 Task: Open Card Card0000000125 in Board Board0000000032 in Workspace WS0000000011 in Trello. Add Member Ayush9811@gmail.com to Card Card0000000125 in Board Board0000000032 in Workspace WS0000000011 in Trello. Add Purple Label titled Label0000000125 to Card Card0000000125 in Board Board0000000032 in Workspace WS0000000011 in Trello. Add Checklist CL0000000125 to Card Card0000000125 in Board Board0000000032 in Workspace WS0000000011 in Trello. Add Dates with Start Date as Aug 01 2023 and Due Date as Aug 31 2023 to Card Card0000000125 in Board Board0000000032 in Workspace WS0000000011 in Trello
Action: Mouse moved to (294, 194)
Screenshot: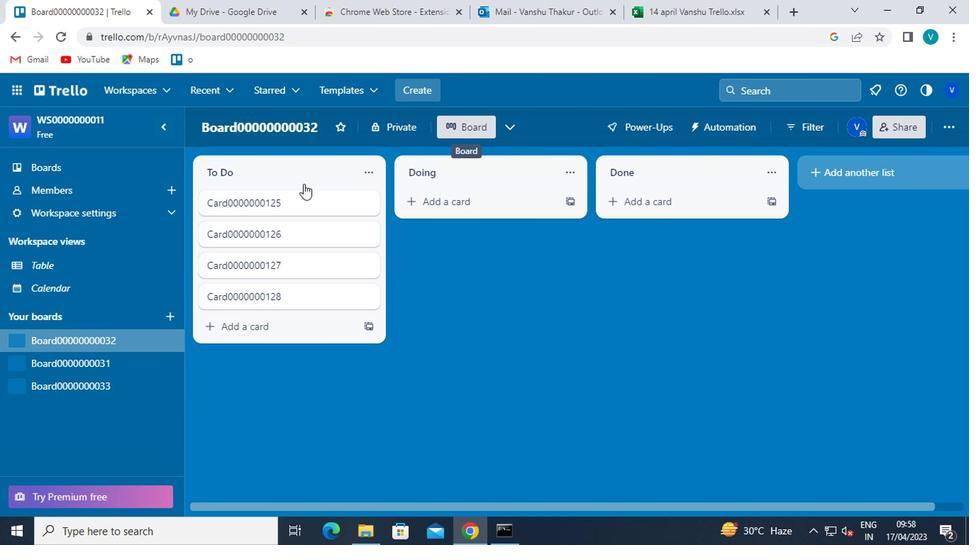 
Action: Mouse pressed left at (294, 194)
Screenshot: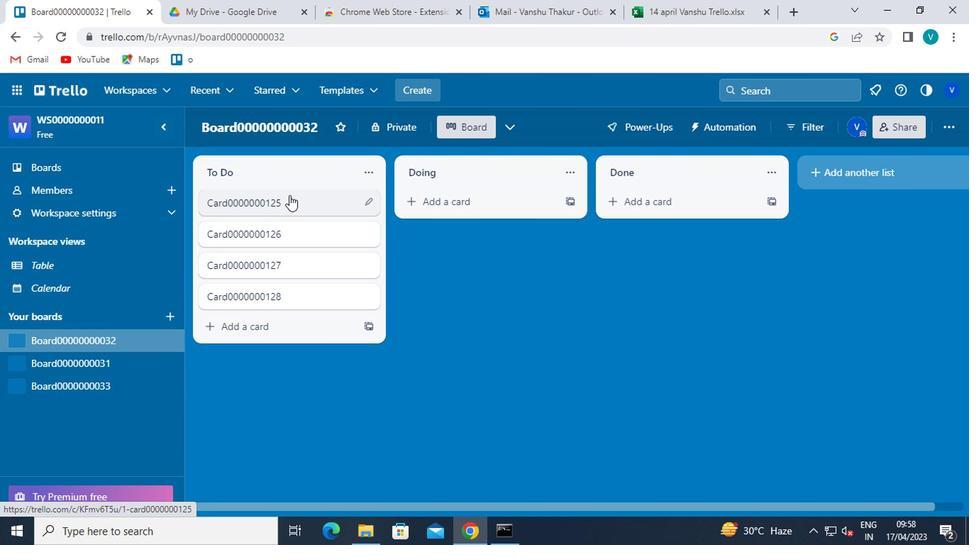 
Action: Mouse moved to (685, 192)
Screenshot: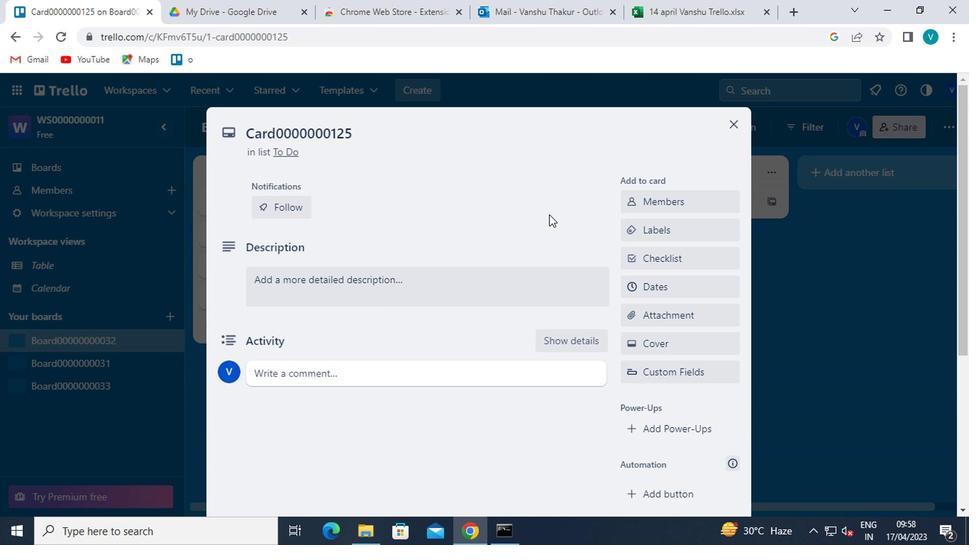 
Action: Mouse pressed left at (685, 192)
Screenshot: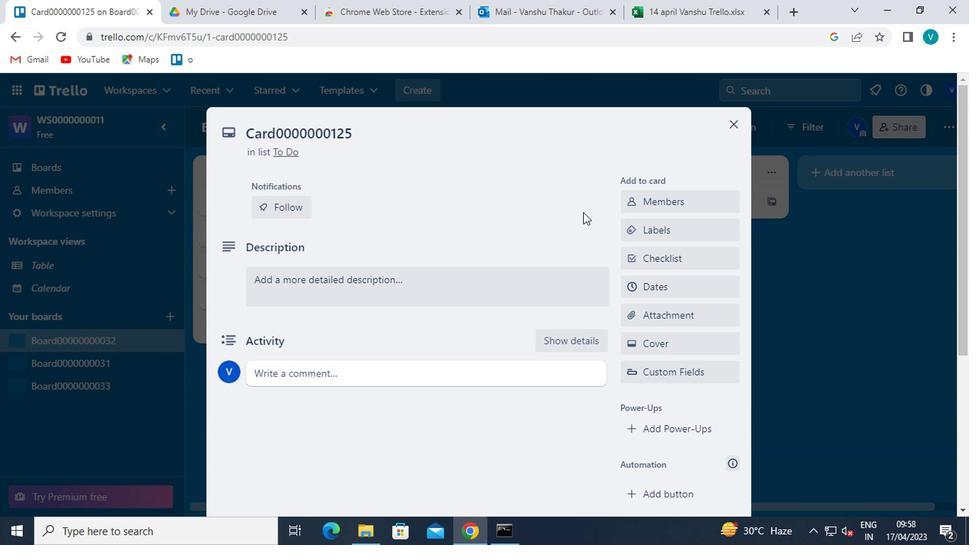 
Action: Mouse moved to (670, 261)
Screenshot: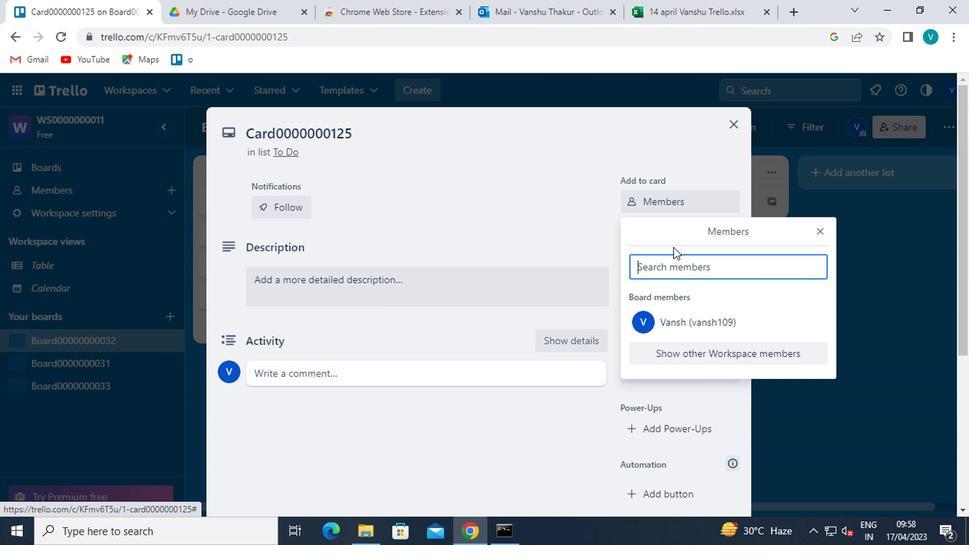 
Action: Mouse pressed left at (670, 261)
Screenshot: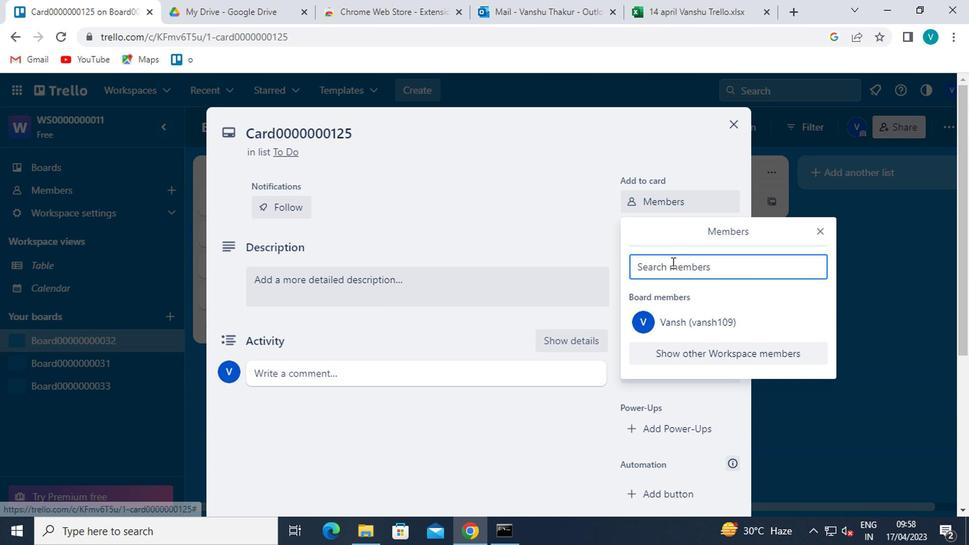 
Action: Key pressed <Key.shift>AYUSH9811<Key.shift>@GMAIL.COM
Screenshot: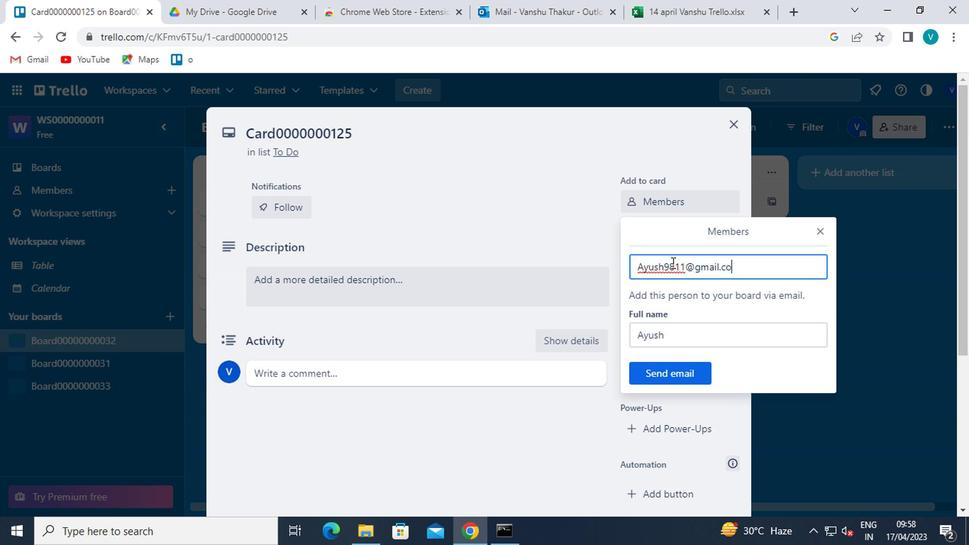 
Action: Mouse moved to (689, 371)
Screenshot: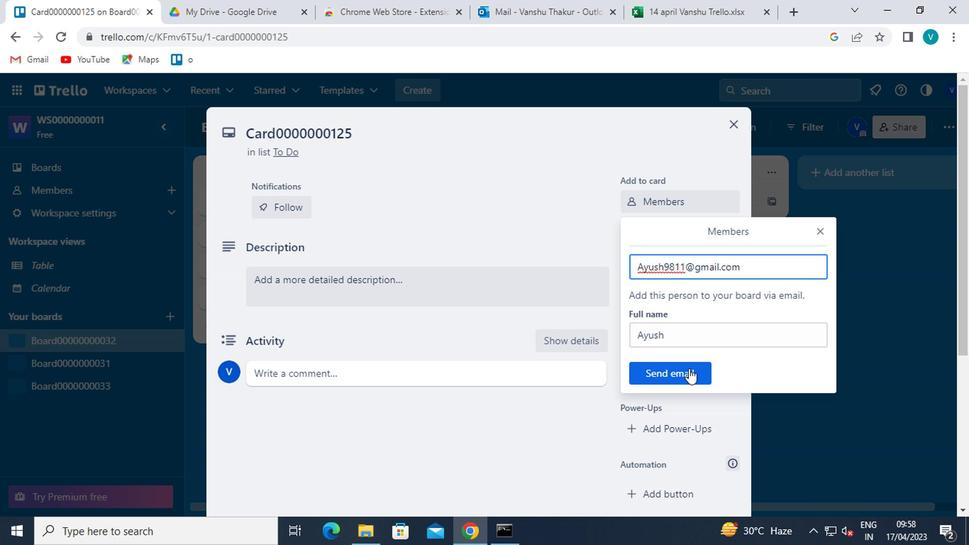 
Action: Mouse pressed left at (689, 371)
Screenshot: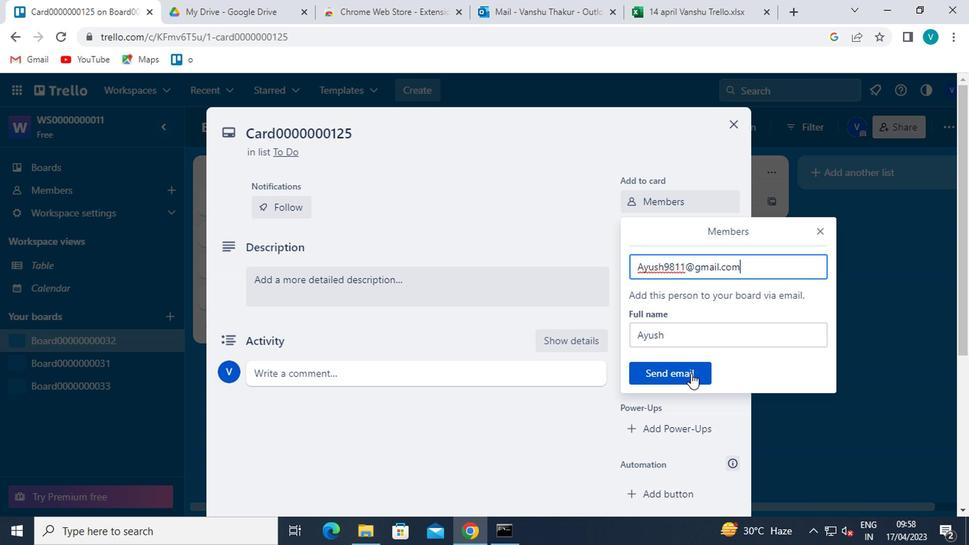 
Action: Mouse moved to (696, 288)
Screenshot: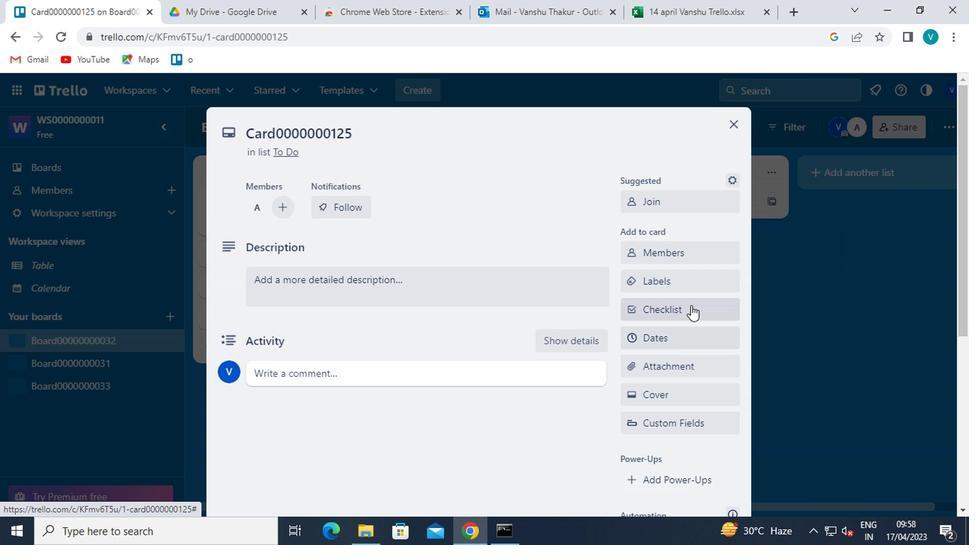 
Action: Mouse pressed left at (696, 288)
Screenshot: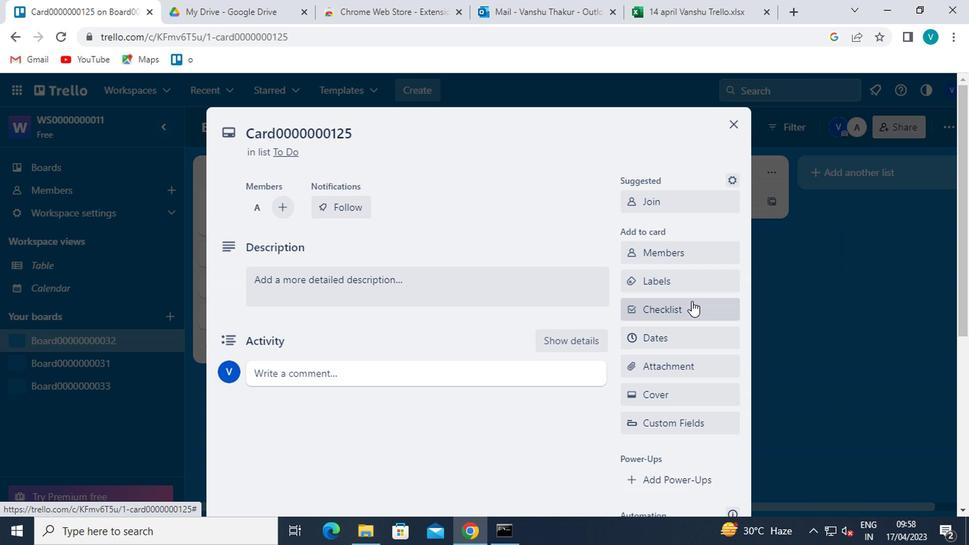 
Action: Mouse moved to (714, 367)
Screenshot: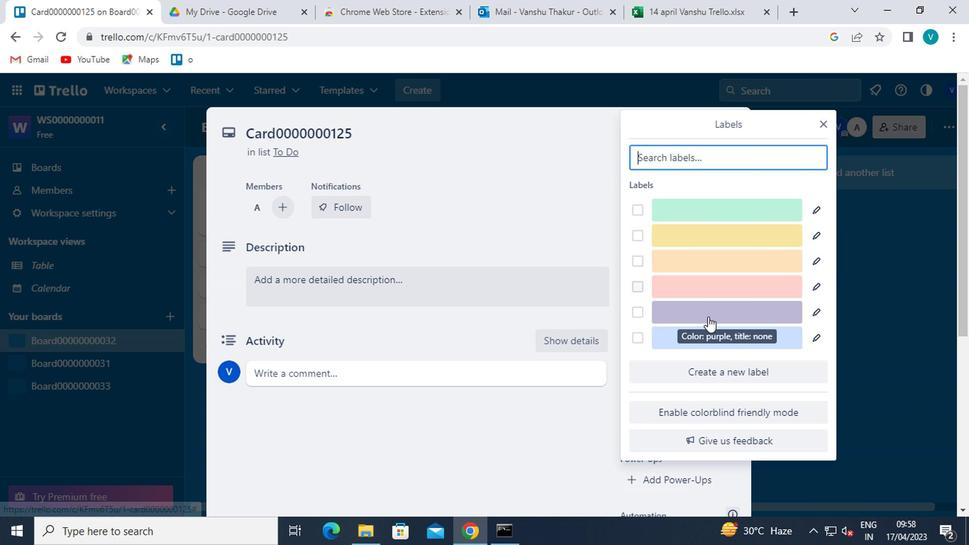 
Action: Mouse pressed left at (714, 367)
Screenshot: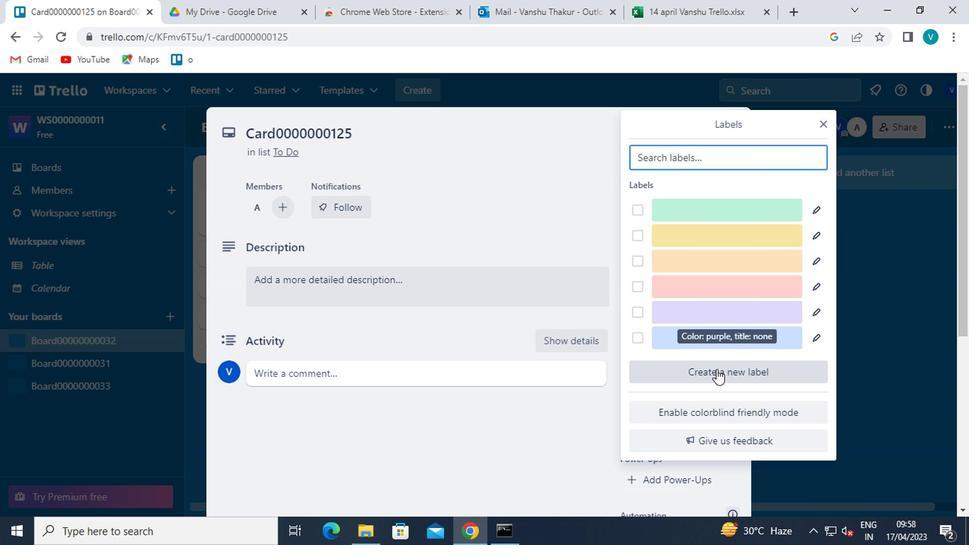 
Action: Mouse moved to (803, 331)
Screenshot: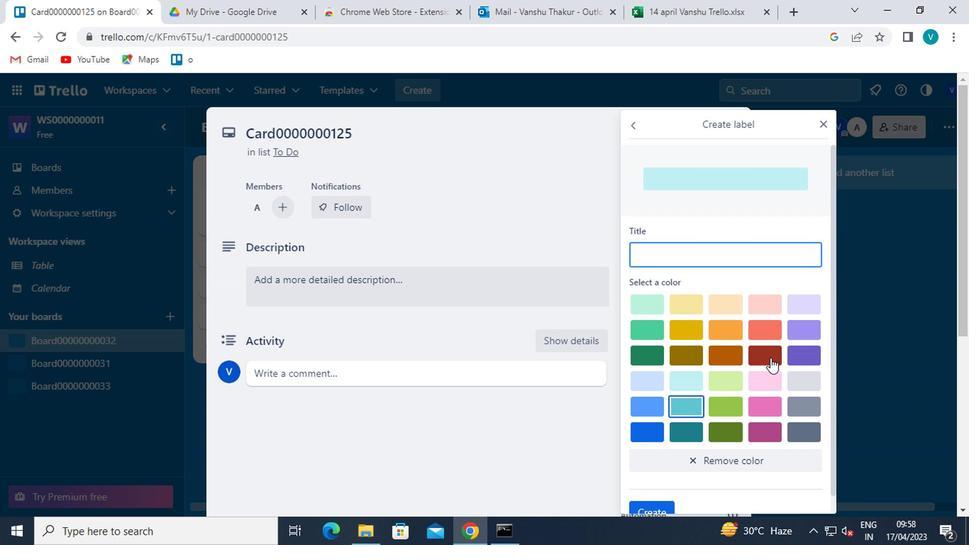 
Action: Mouse pressed left at (803, 331)
Screenshot: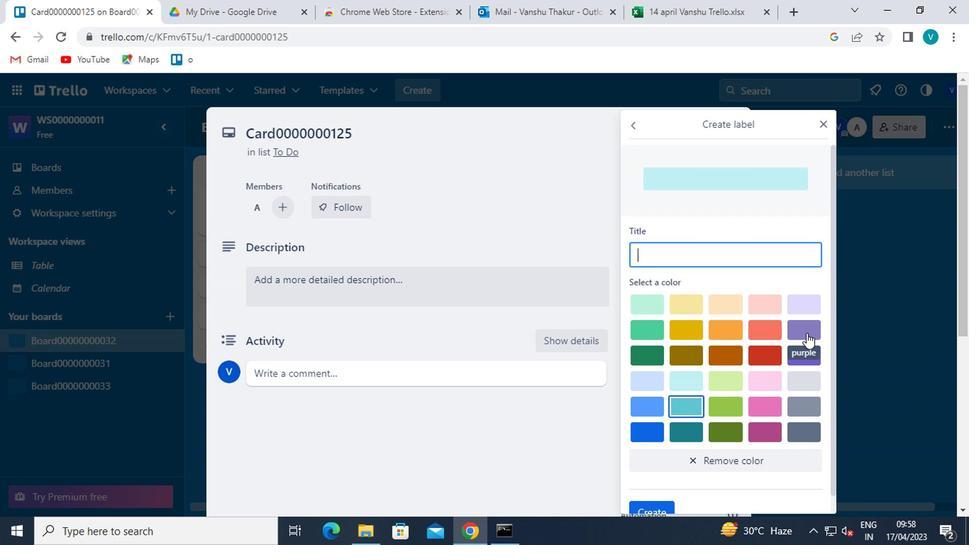 
Action: Mouse moved to (743, 255)
Screenshot: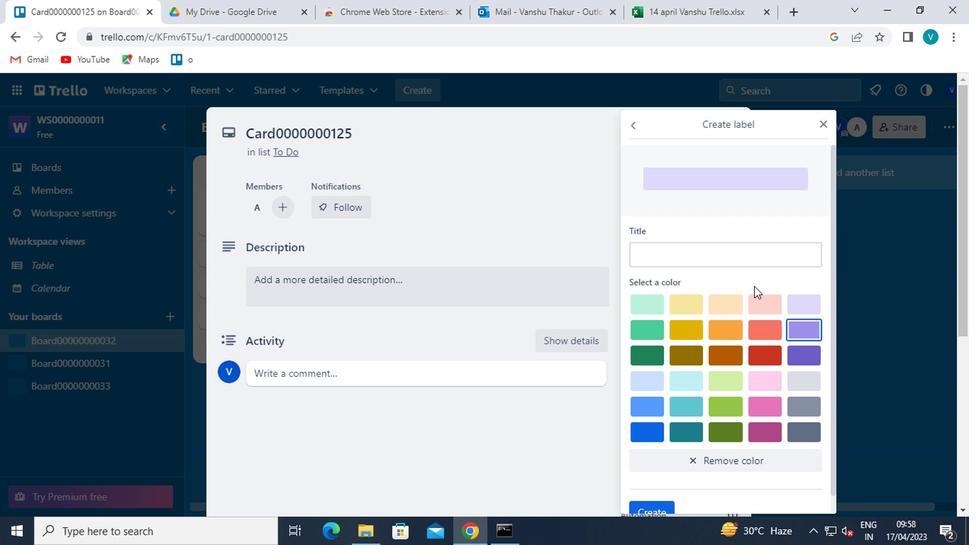 
Action: Mouse pressed left at (743, 255)
Screenshot: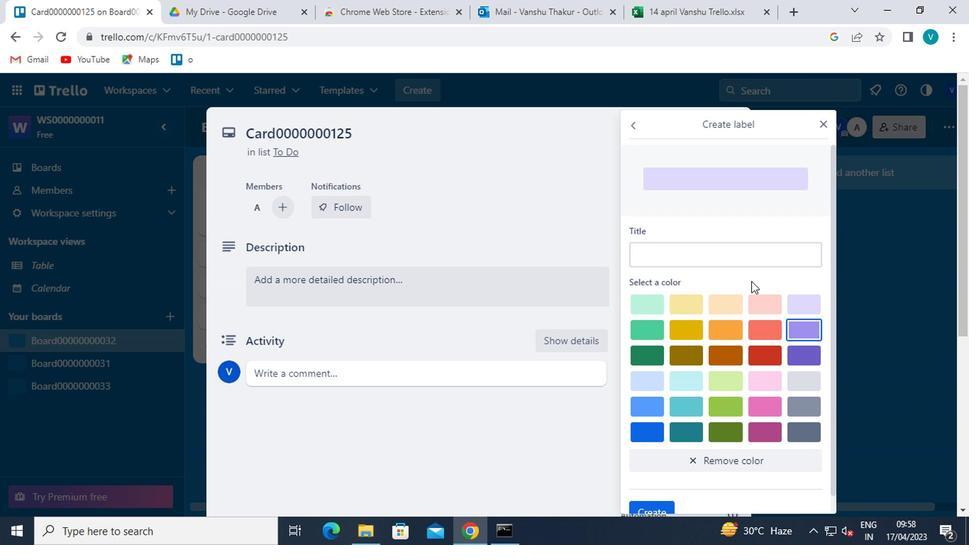 
Action: Key pressed <Key.shift>LABEL0000000124=<Key.backspace><Key.backspace>5
Screenshot: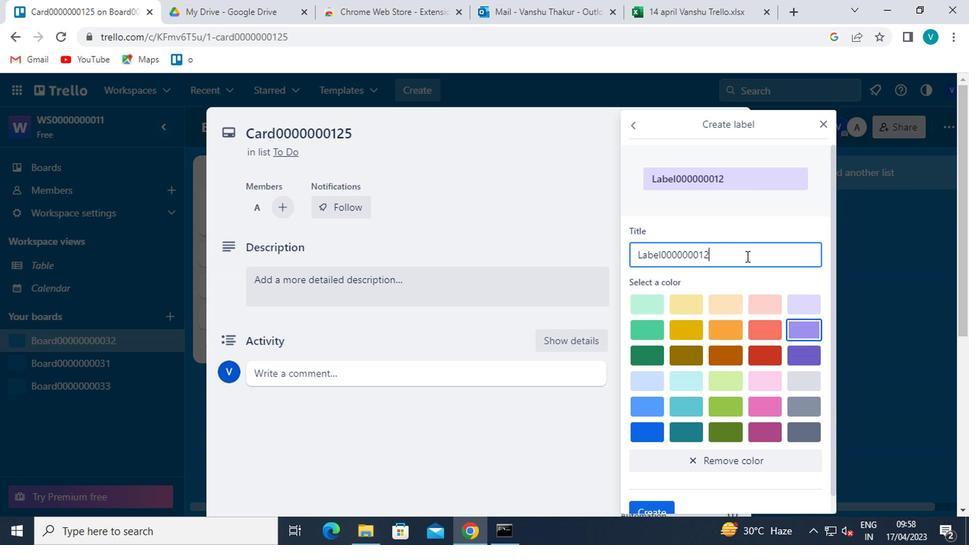
Action: Mouse moved to (736, 312)
Screenshot: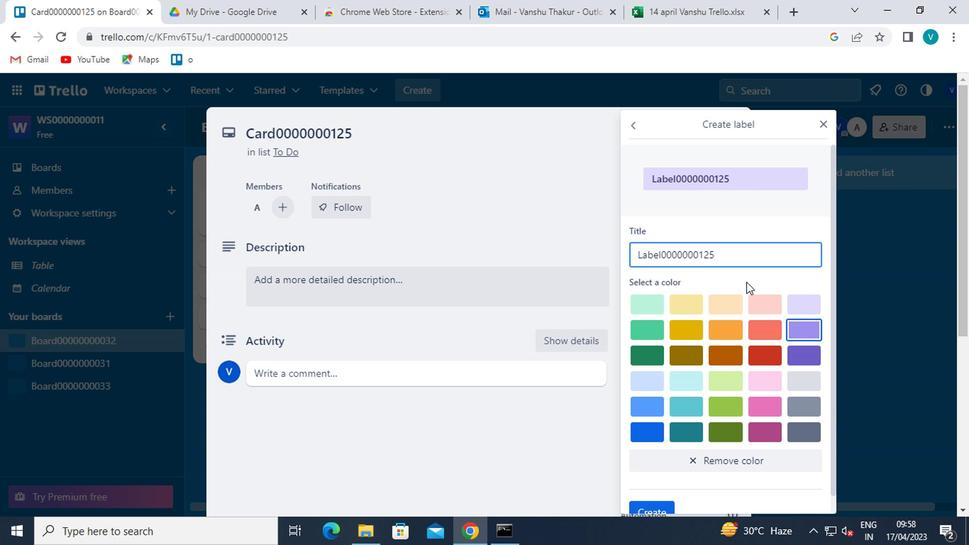 
Action: Mouse scrolled (736, 311) with delta (0, 0)
Screenshot: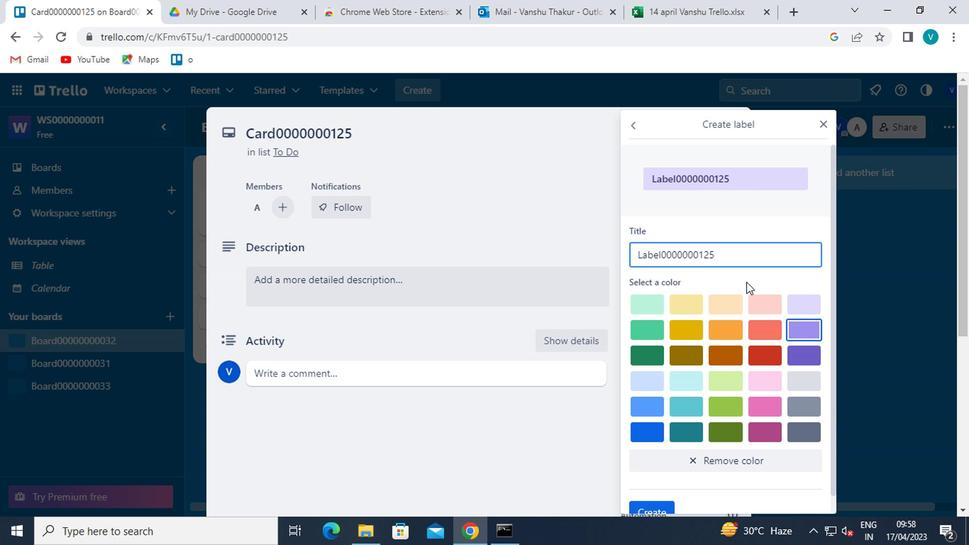 
Action: Mouse moved to (647, 486)
Screenshot: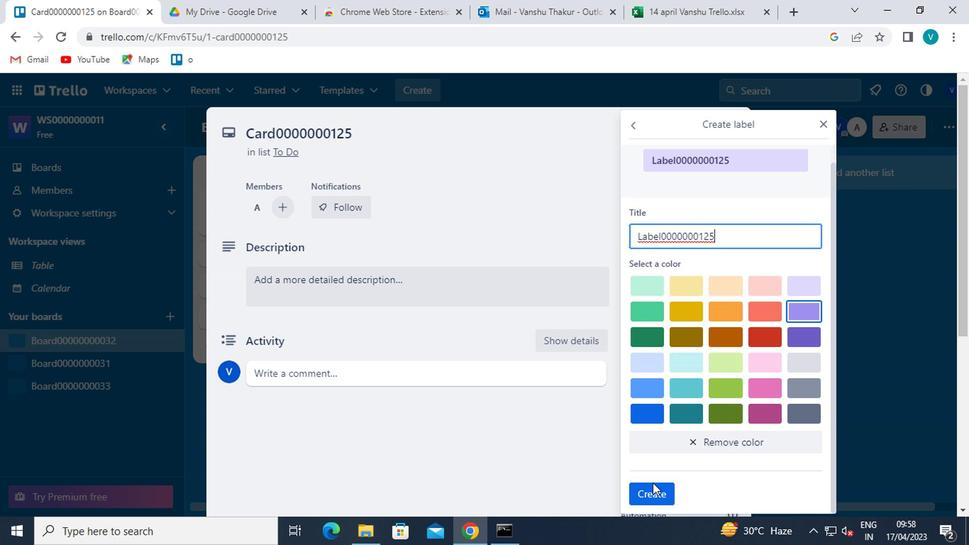 
Action: Mouse pressed left at (647, 486)
Screenshot: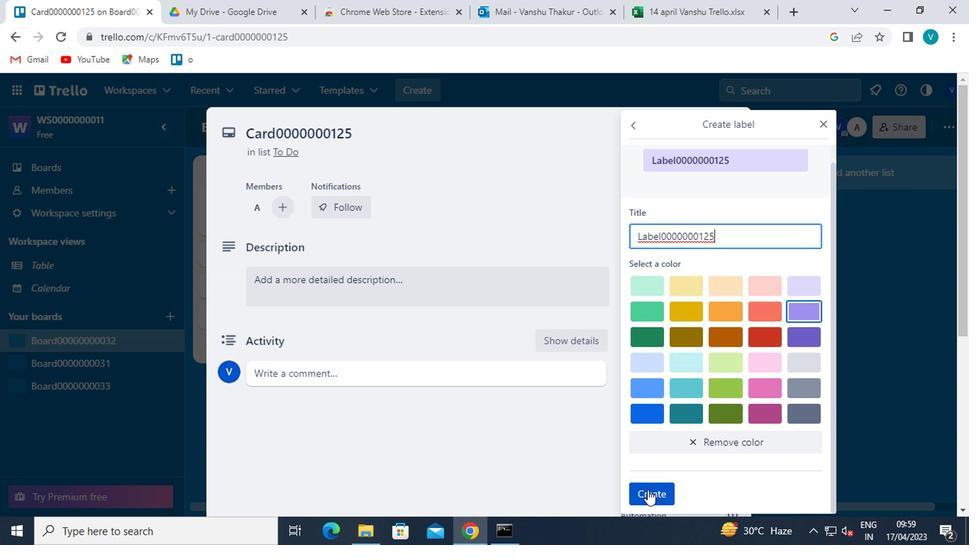 
Action: Mouse moved to (823, 121)
Screenshot: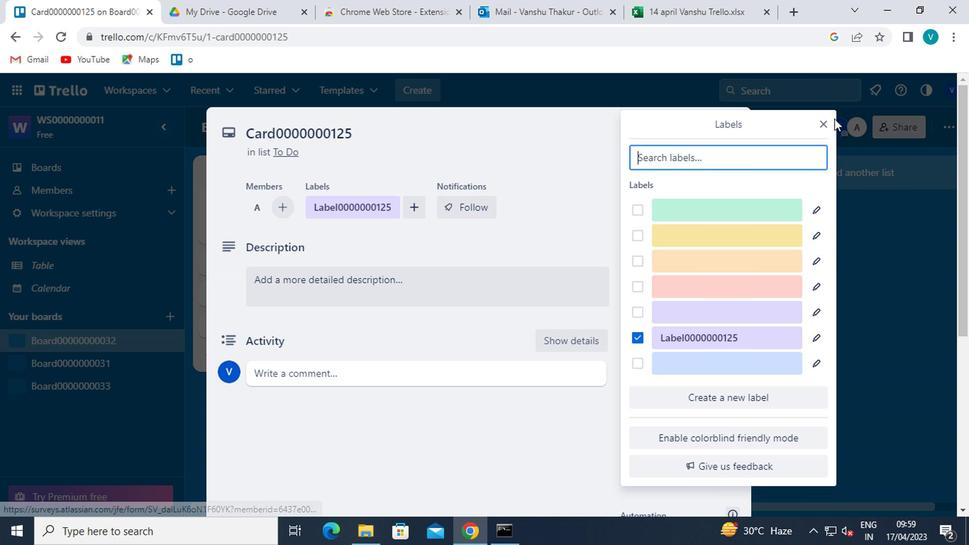 
Action: Mouse pressed left at (823, 121)
Screenshot: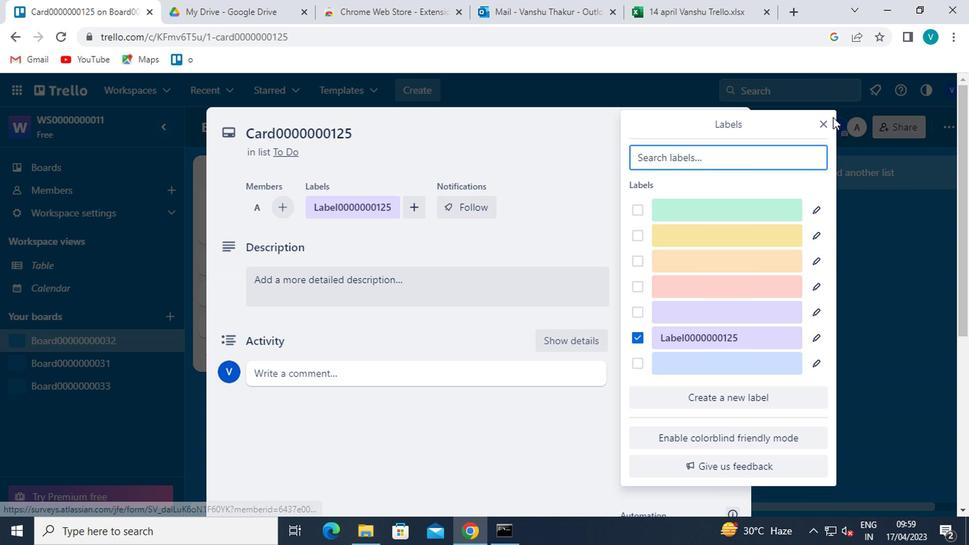 
Action: Mouse moved to (821, 123)
Screenshot: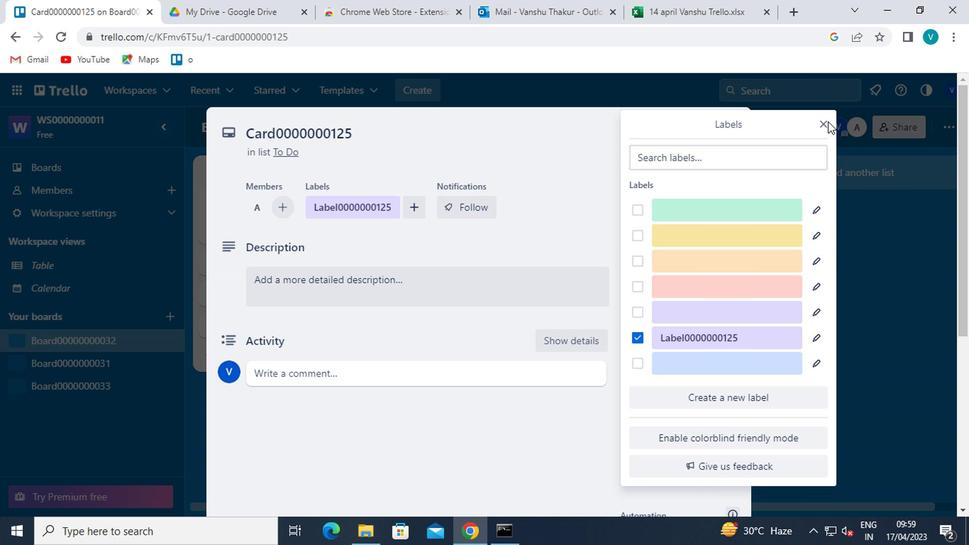 
Action: Mouse pressed left at (821, 123)
Screenshot: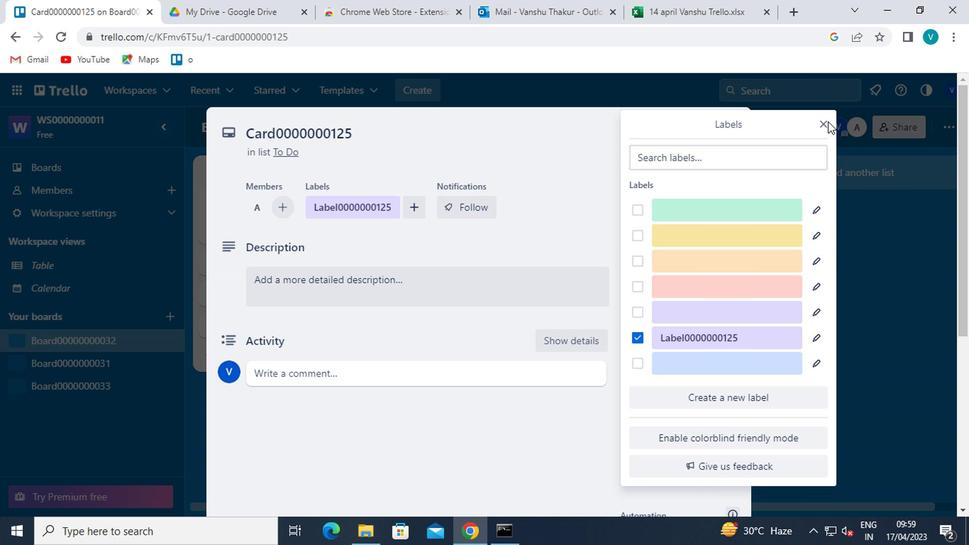 
Action: Mouse moved to (674, 300)
Screenshot: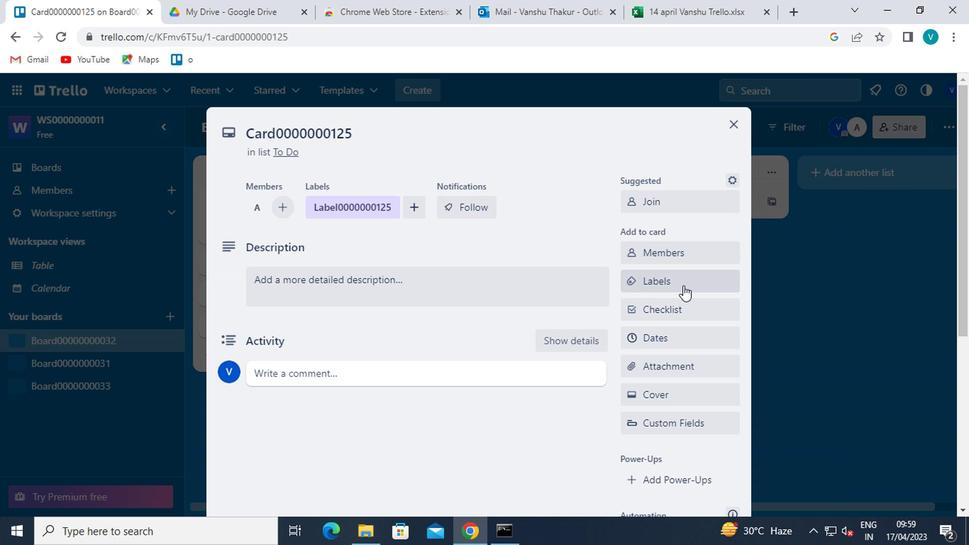 
Action: Mouse pressed left at (674, 300)
Screenshot: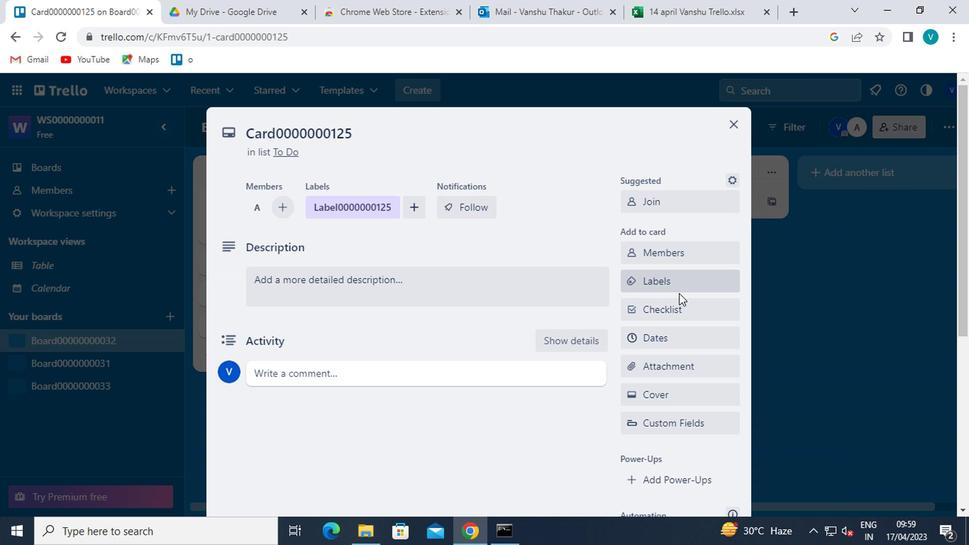 
Action: Key pressed <Key.shift>CL0000000125
Screenshot: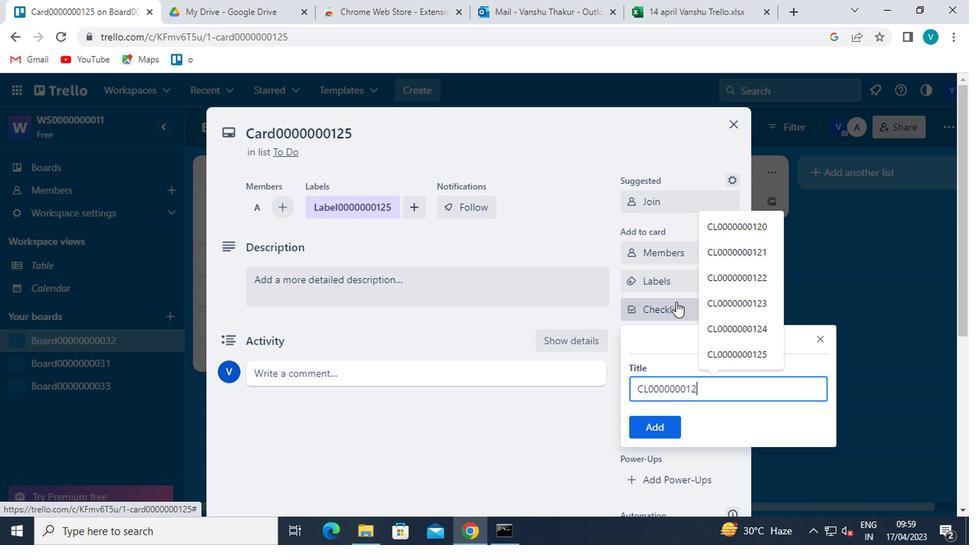 
Action: Mouse moved to (654, 426)
Screenshot: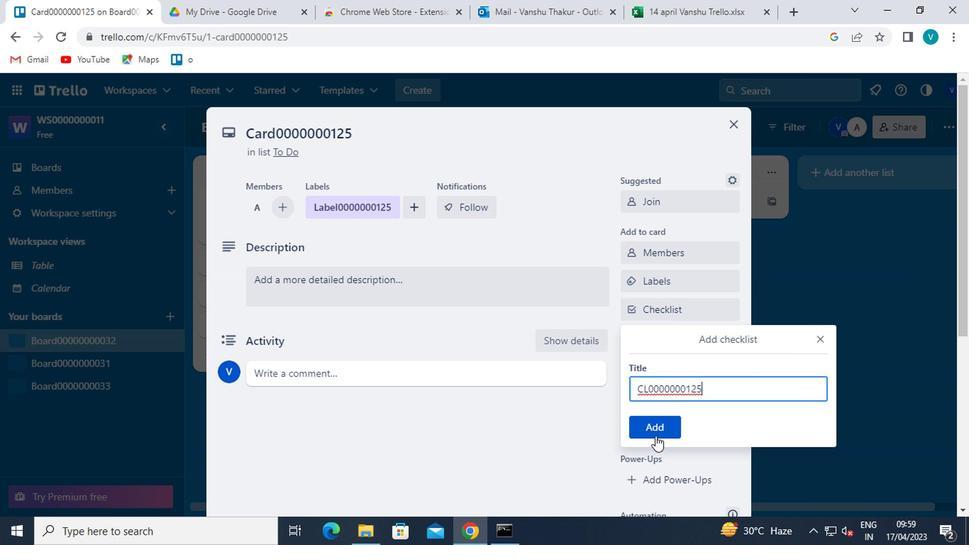 
Action: Mouse pressed left at (654, 426)
Screenshot: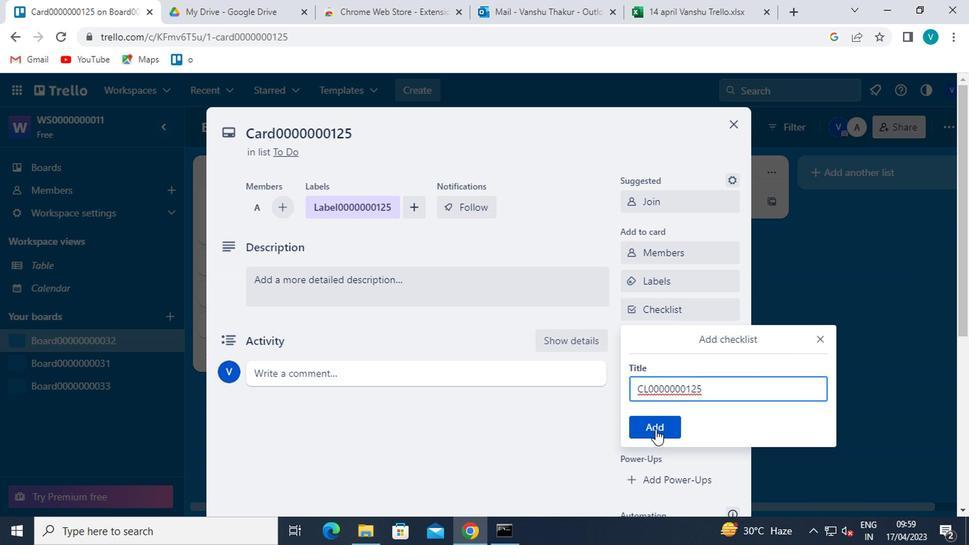 
Action: Mouse moved to (674, 322)
Screenshot: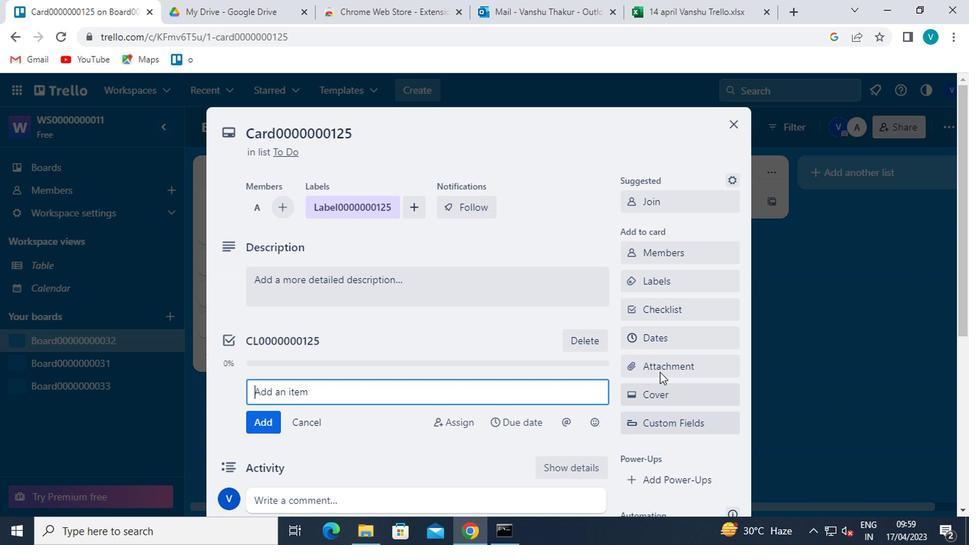 
Action: Mouse pressed left at (674, 322)
Screenshot: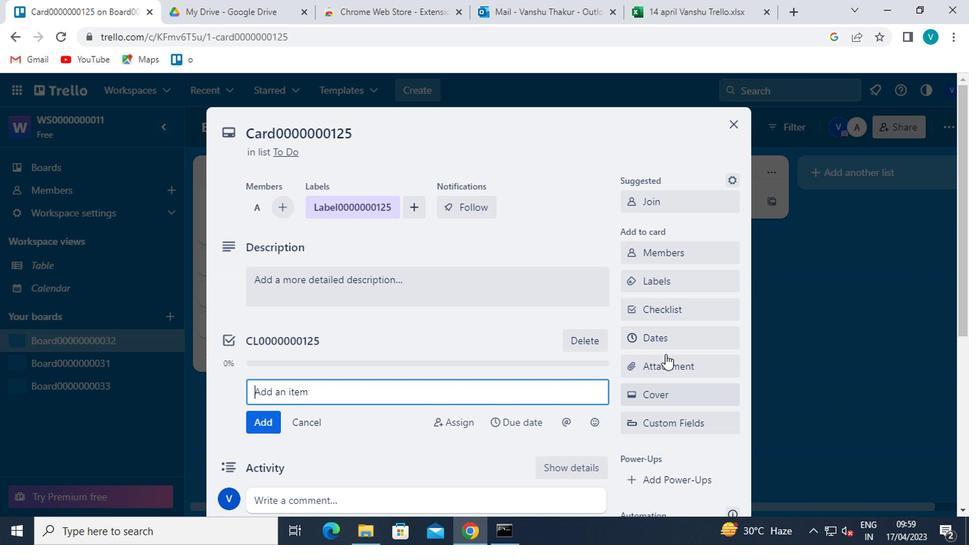 
Action: Mouse moved to (675, 326)
Screenshot: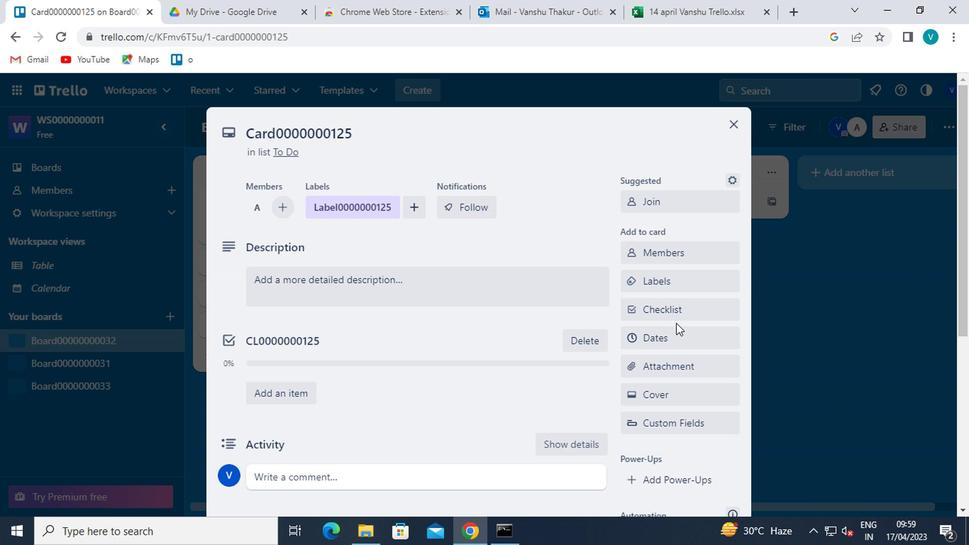 
Action: Mouse pressed left at (675, 326)
Screenshot: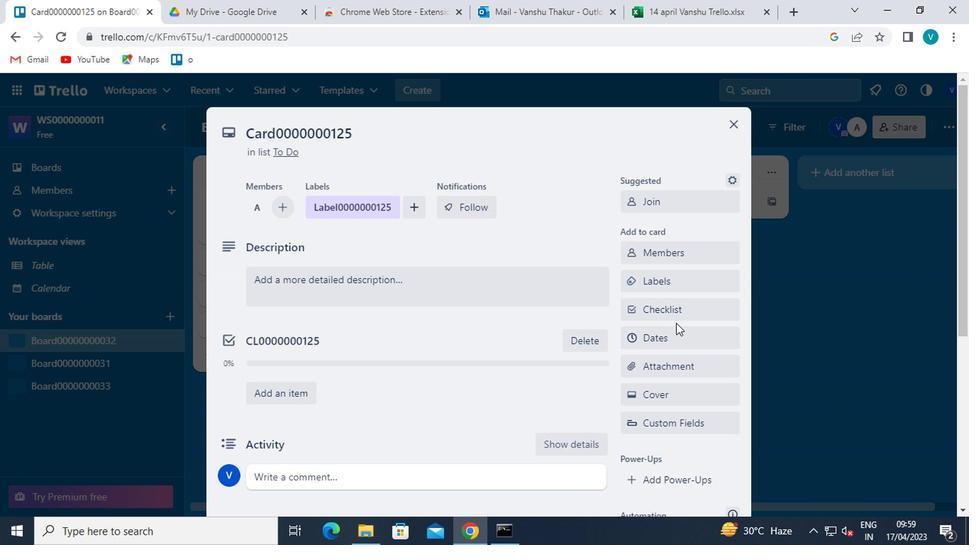 
Action: Mouse moved to (637, 383)
Screenshot: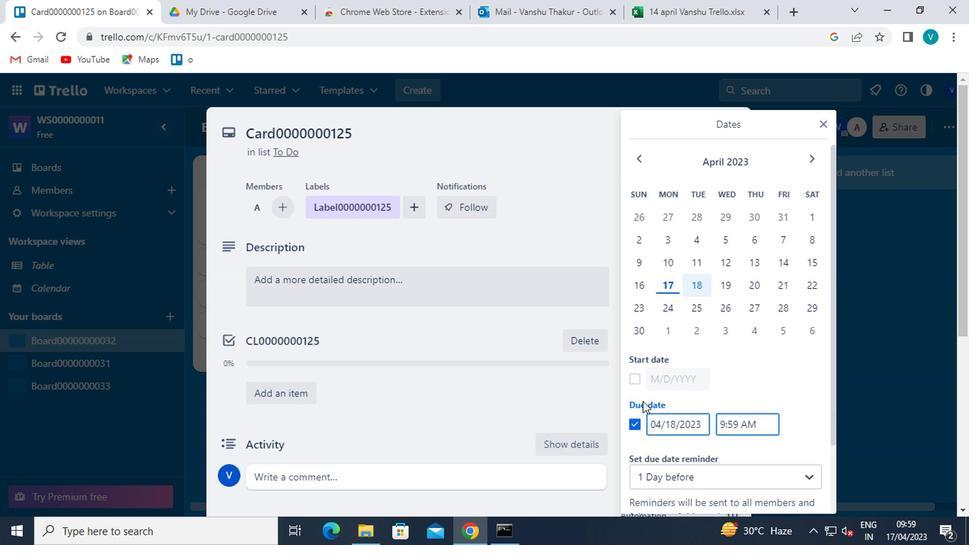 
Action: Mouse pressed left at (637, 383)
Screenshot: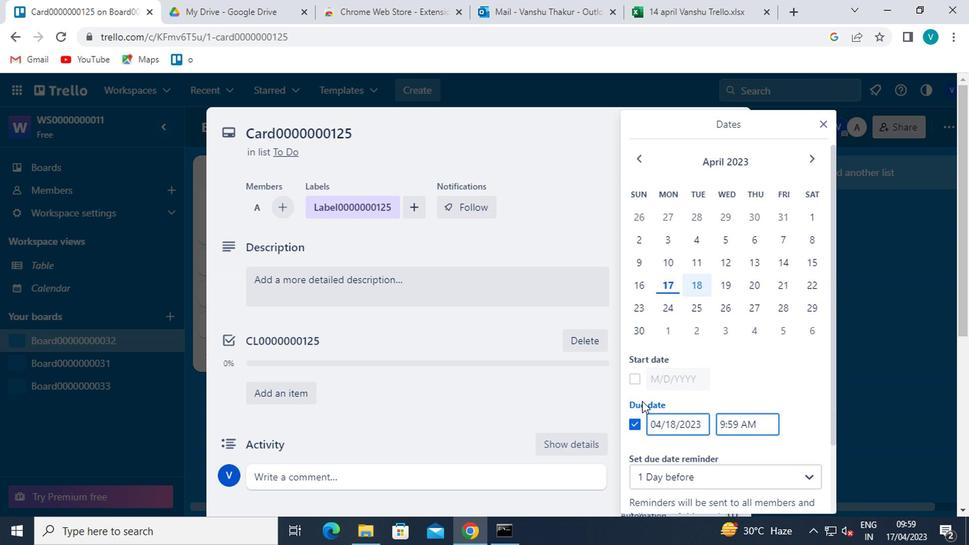 
Action: Mouse moved to (812, 154)
Screenshot: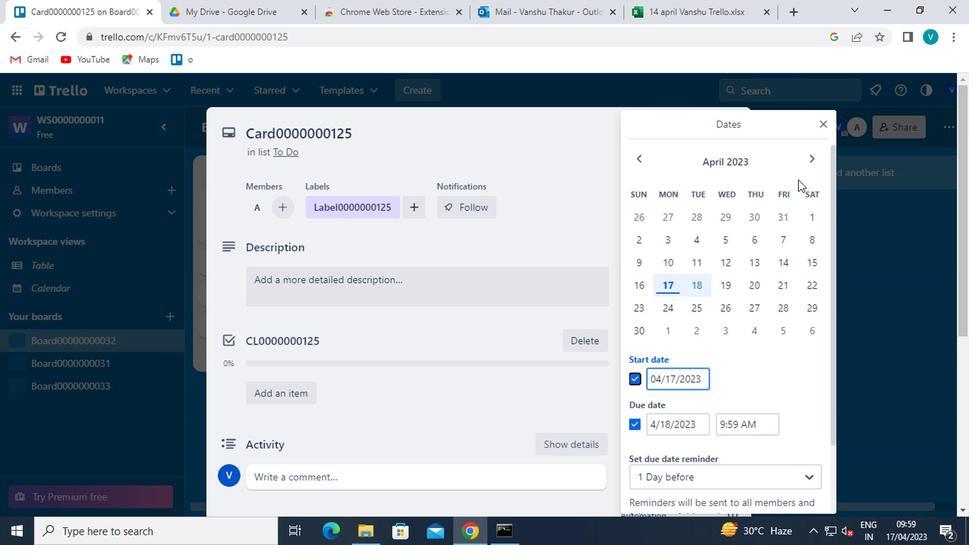 
Action: Mouse pressed left at (812, 154)
Screenshot: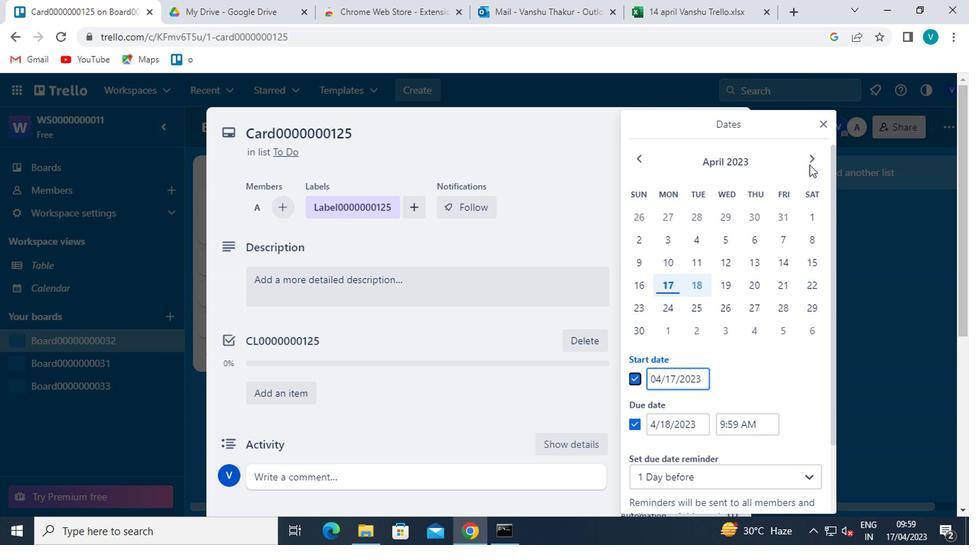 
Action: Mouse pressed left at (812, 154)
Screenshot: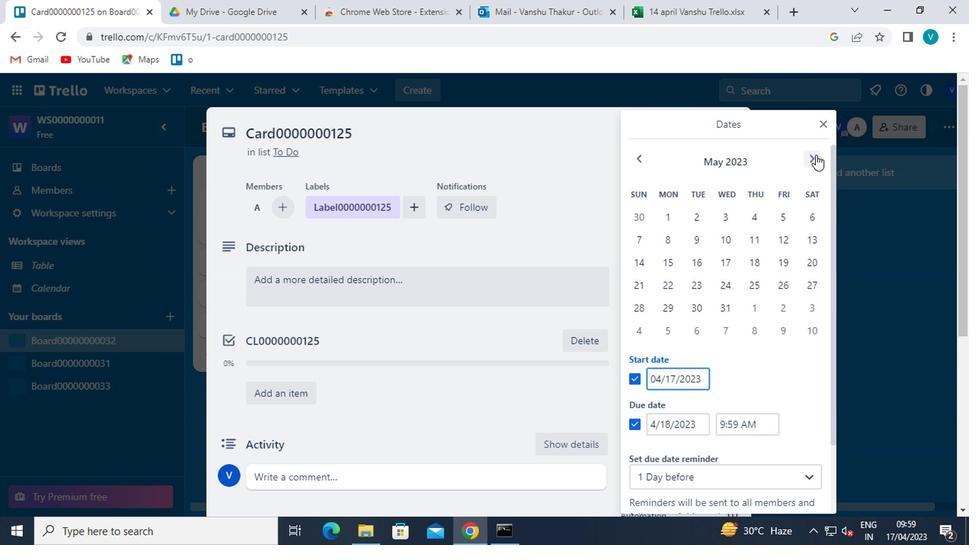 
Action: Mouse moved to (812, 154)
Screenshot: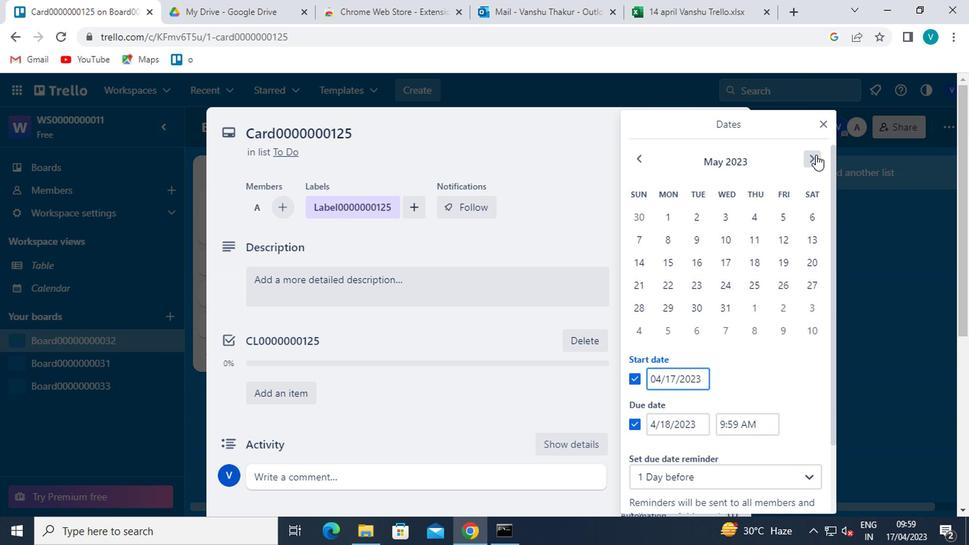 
Action: Mouse pressed left at (812, 154)
Screenshot: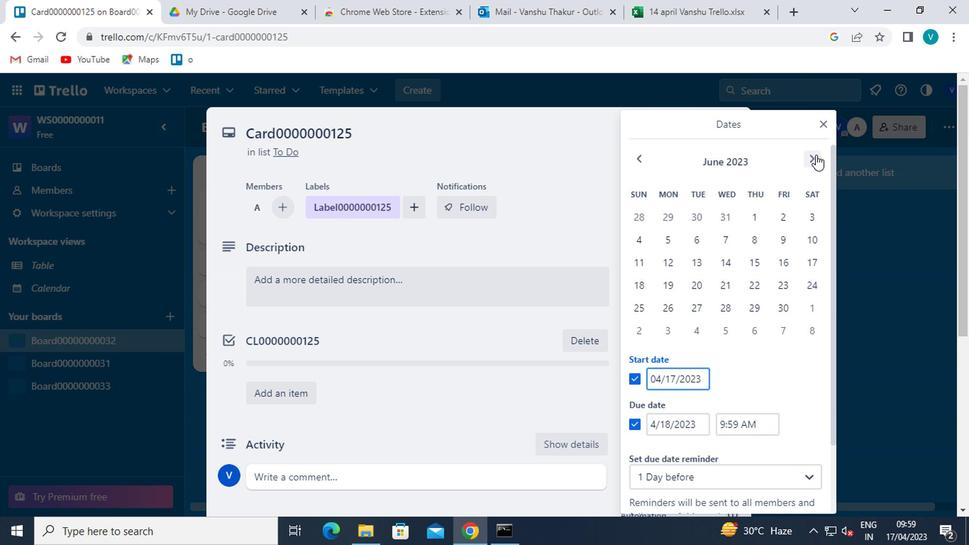 
Action: Mouse pressed left at (812, 154)
Screenshot: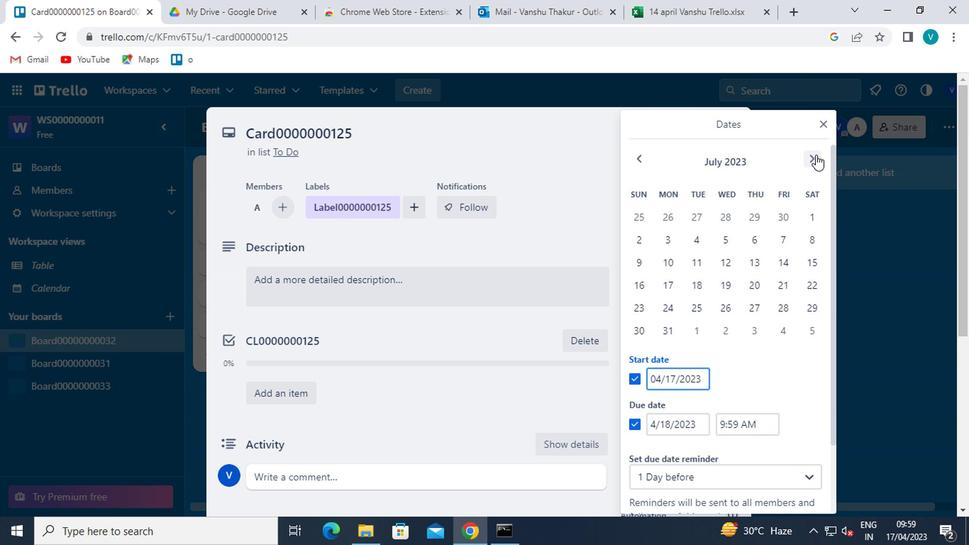 
Action: Mouse moved to (692, 212)
Screenshot: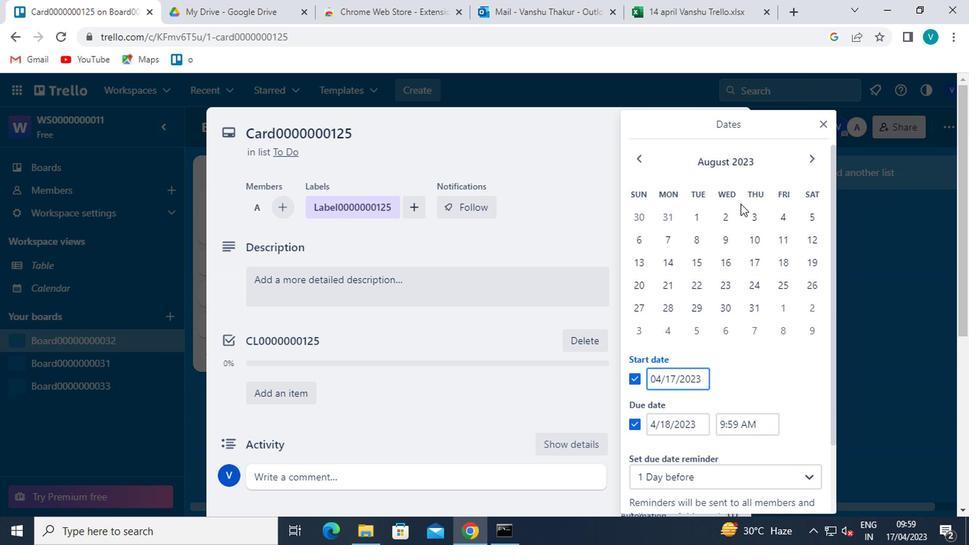 
Action: Mouse pressed left at (692, 212)
Screenshot: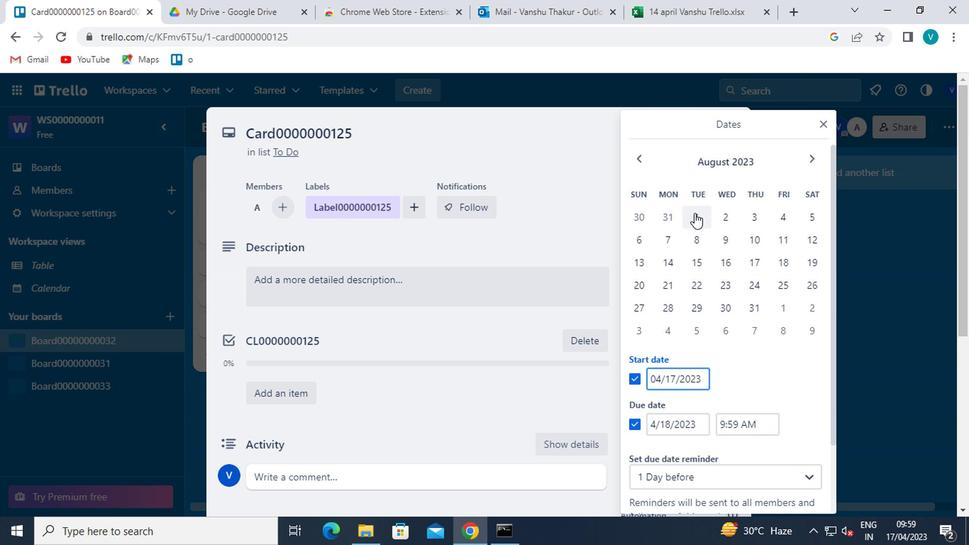 
Action: Mouse moved to (753, 300)
Screenshot: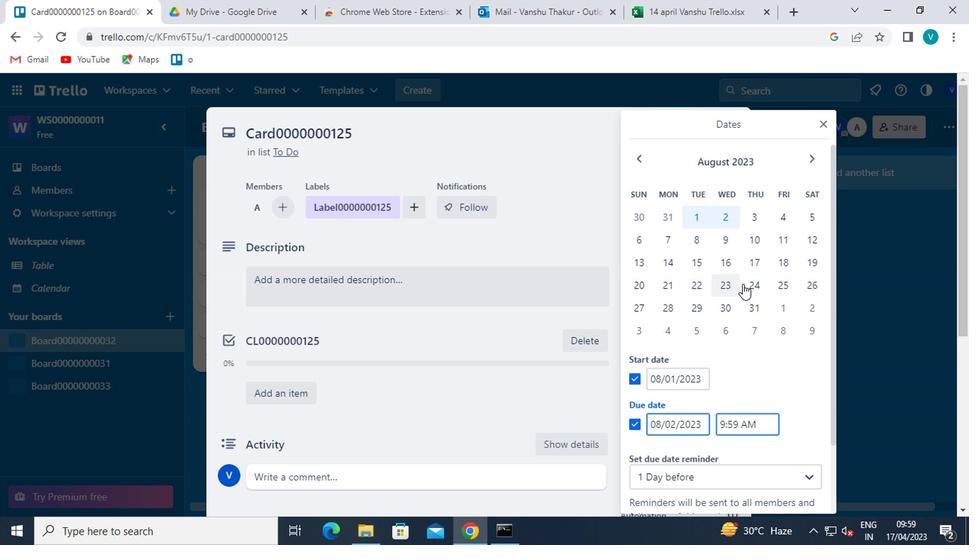 
Action: Mouse pressed left at (753, 300)
Screenshot: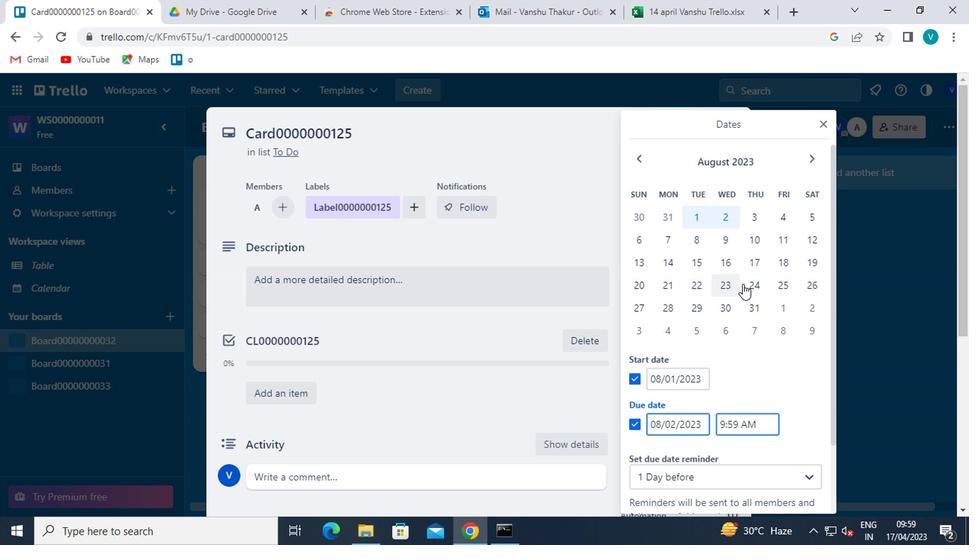 
Action: Mouse moved to (711, 401)
Screenshot: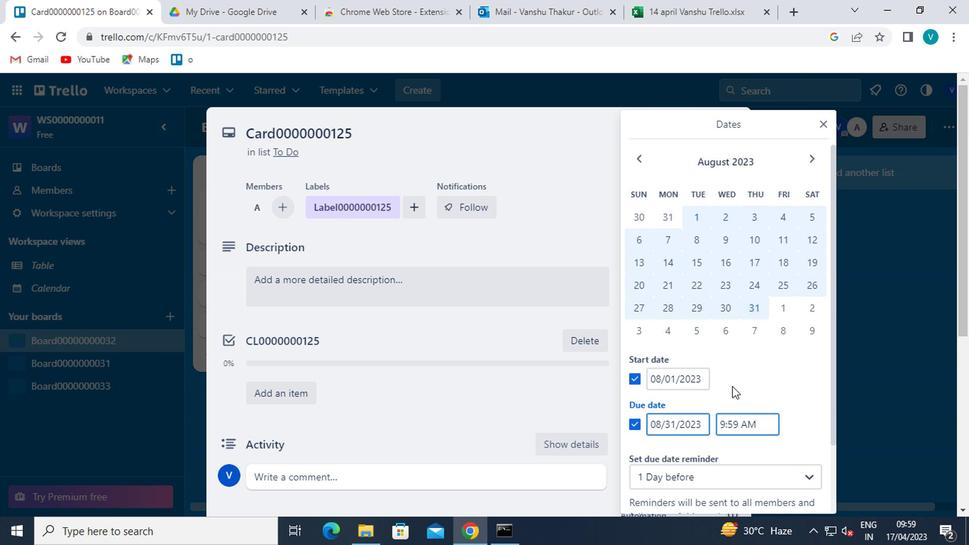 
Action: Mouse scrolled (711, 401) with delta (0, 0)
Screenshot: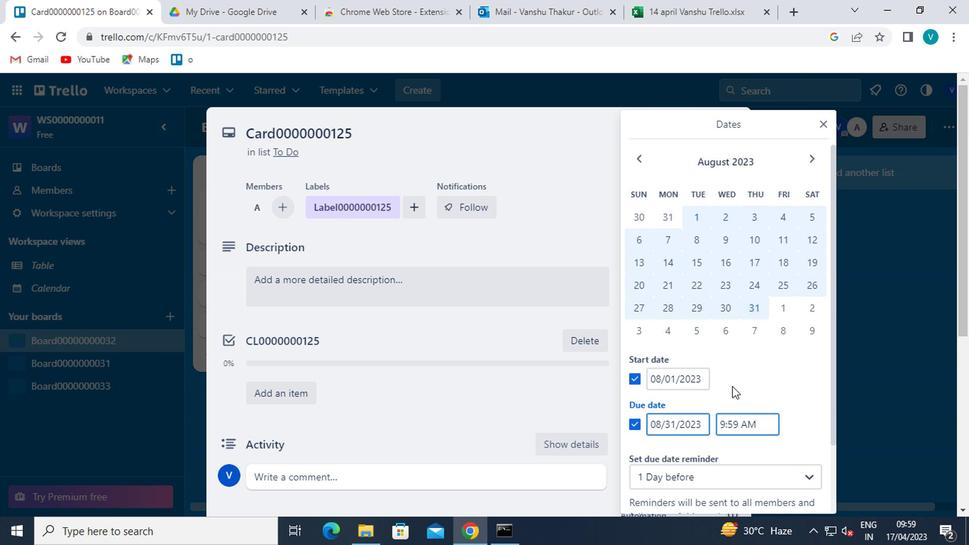 
Action: Mouse moved to (711, 402)
Screenshot: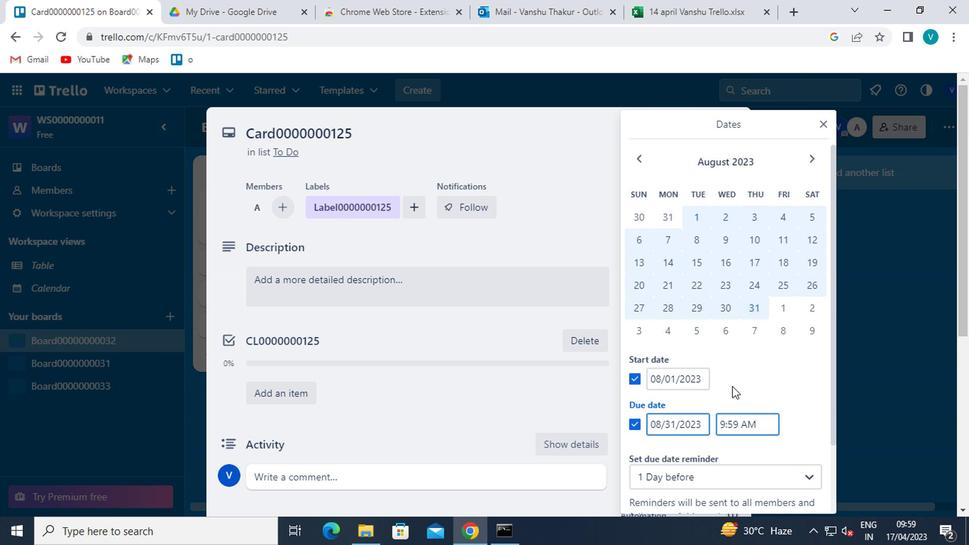 
Action: Mouse scrolled (711, 401) with delta (0, 0)
Screenshot: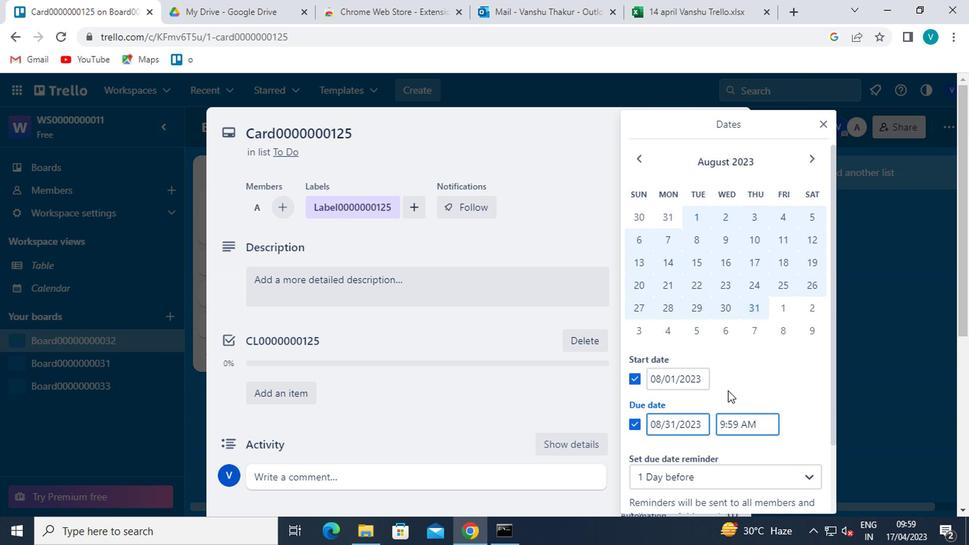 
Action: Mouse moved to (674, 450)
Screenshot: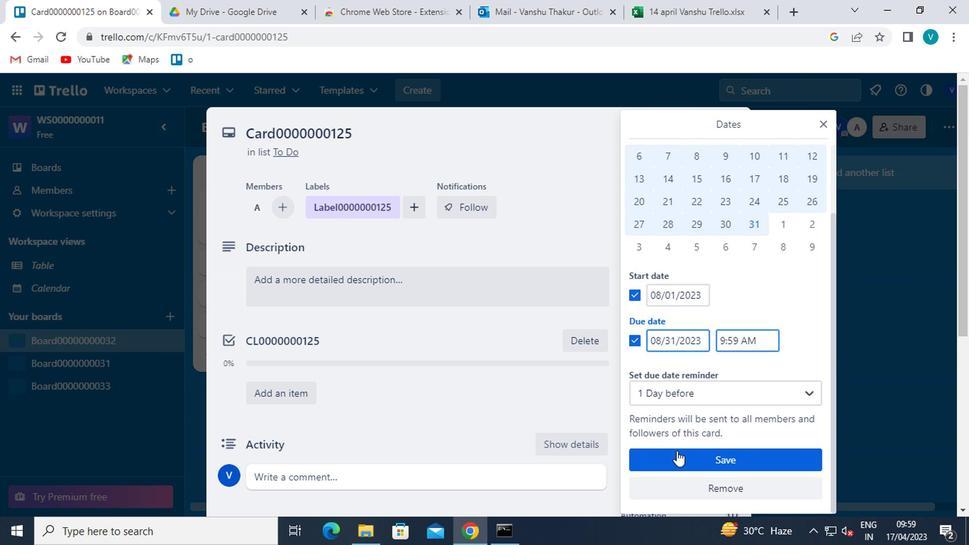 
Action: Mouse pressed left at (674, 450)
Screenshot: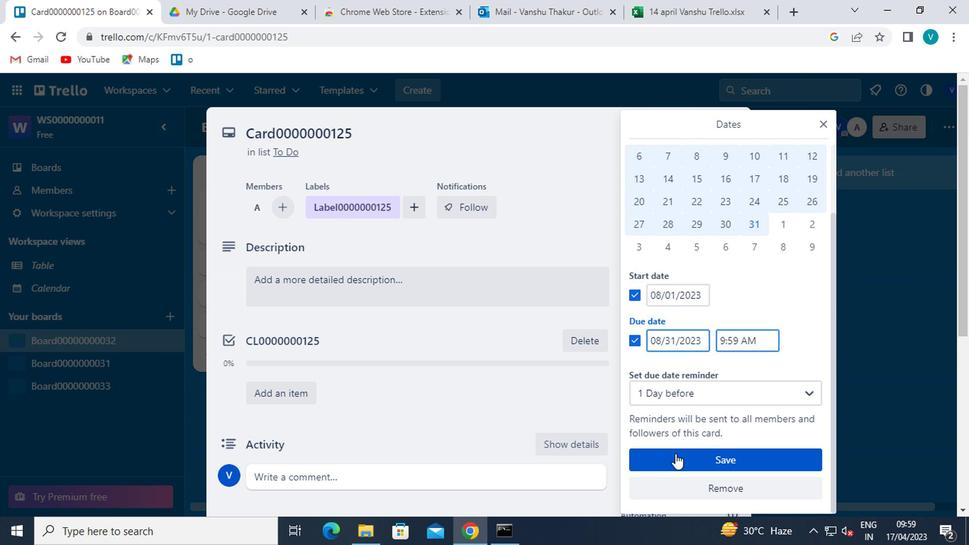 
